 Task: Disable the option Use location data.
Action: Mouse moved to (638, 85)
Screenshot: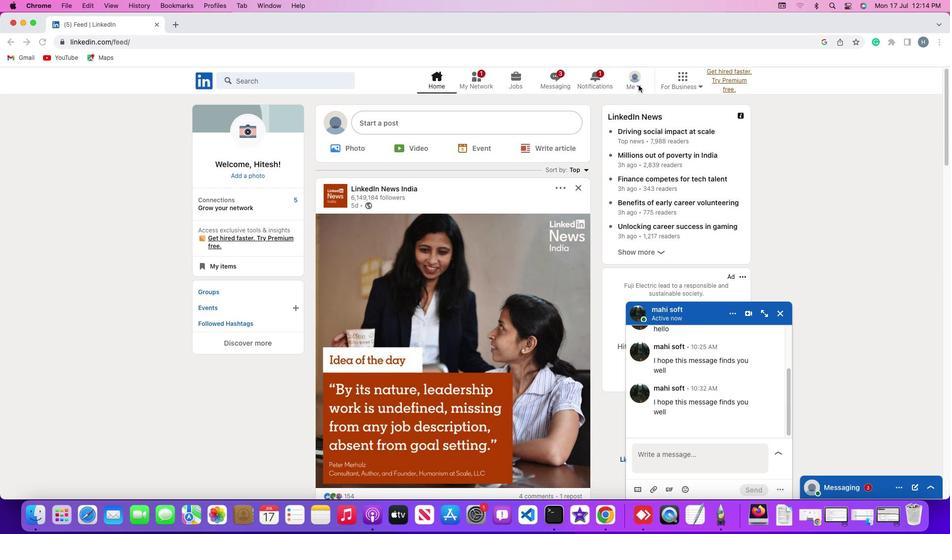 
Action: Mouse pressed left at (638, 85)
Screenshot: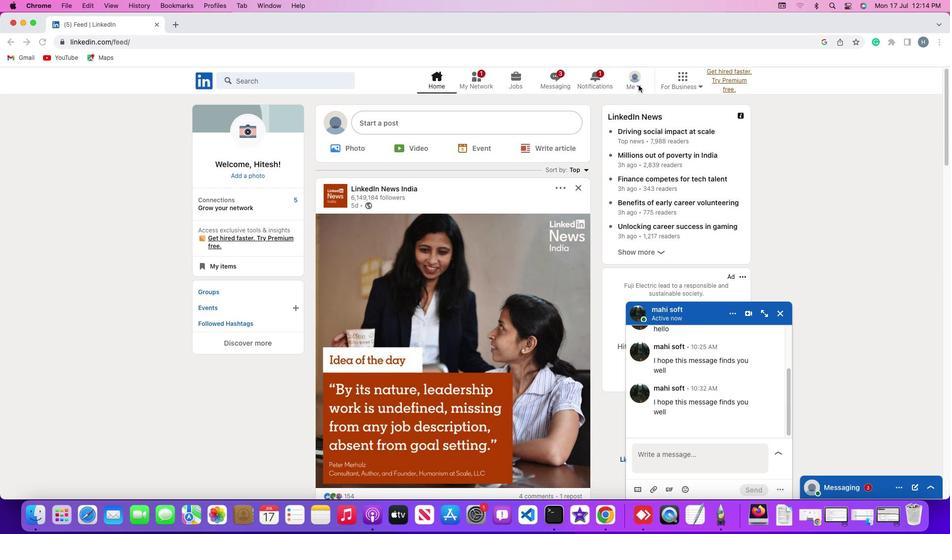 
Action: Mouse moved to (638, 85)
Screenshot: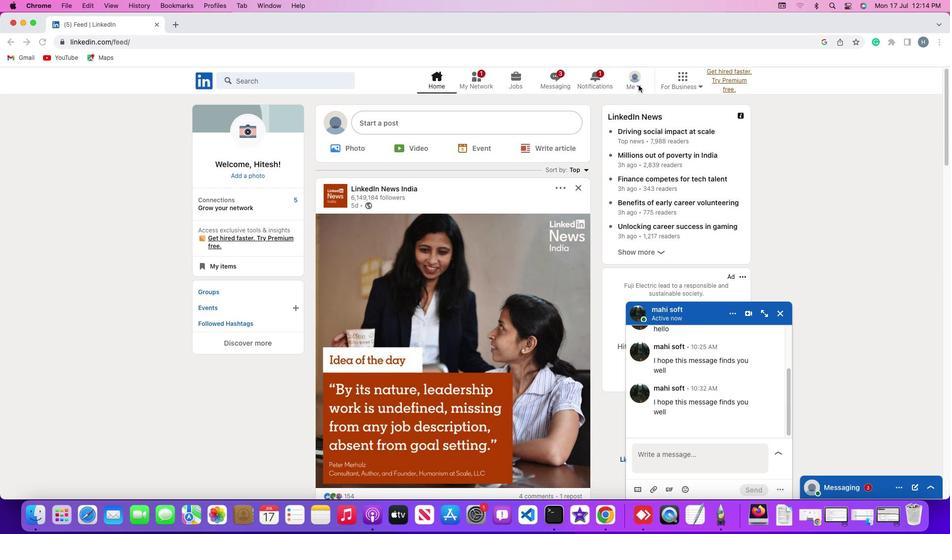 
Action: Mouse pressed left at (638, 85)
Screenshot: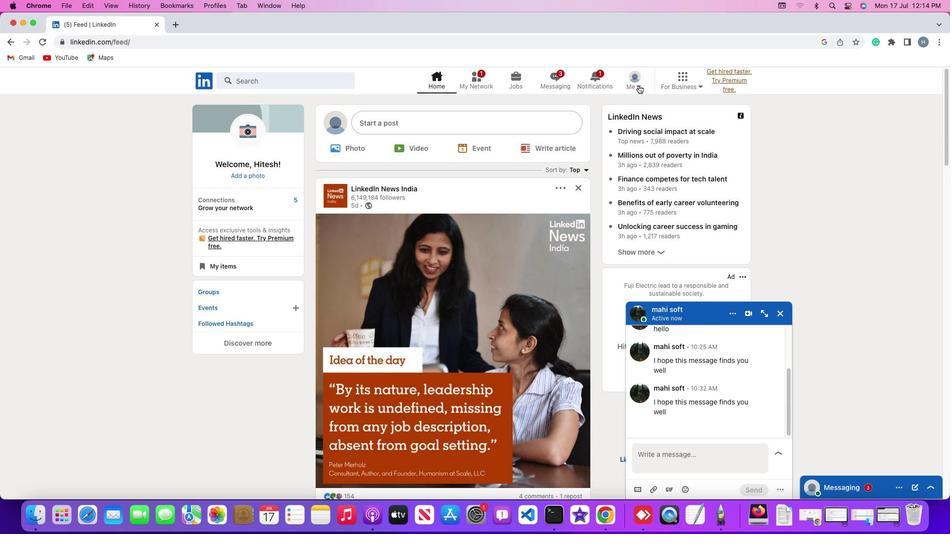 
Action: Mouse pressed left at (638, 85)
Screenshot: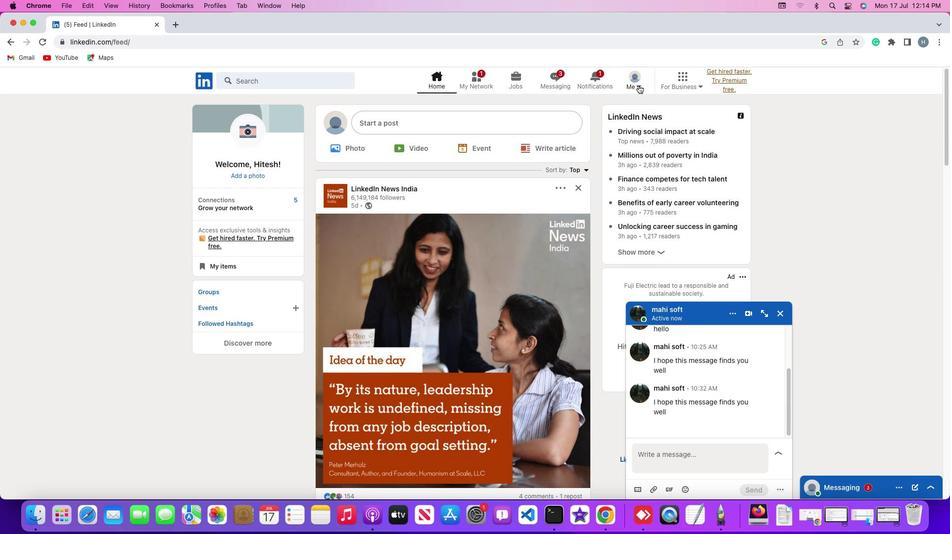 
Action: Mouse moved to (570, 189)
Screenshot: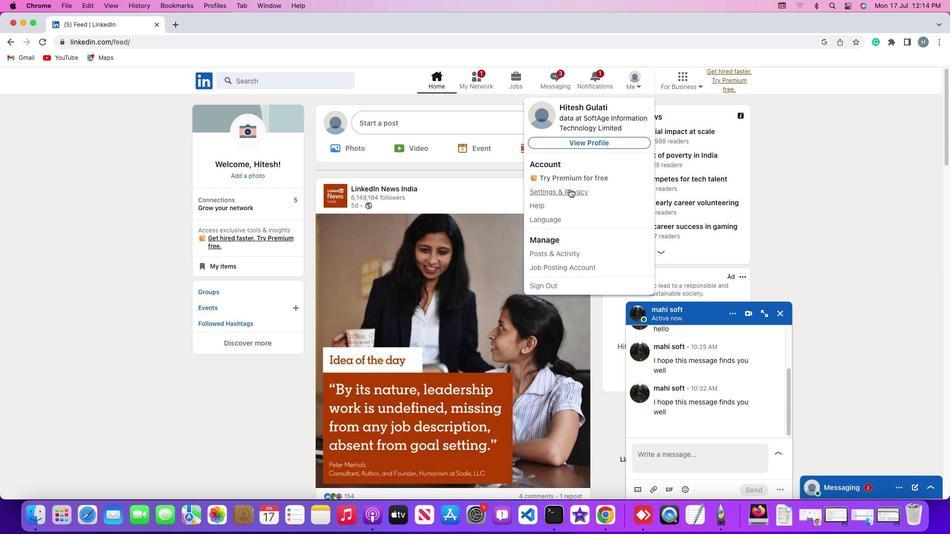 
Action: Mouse pressed left at (570, 189)
Screenshot: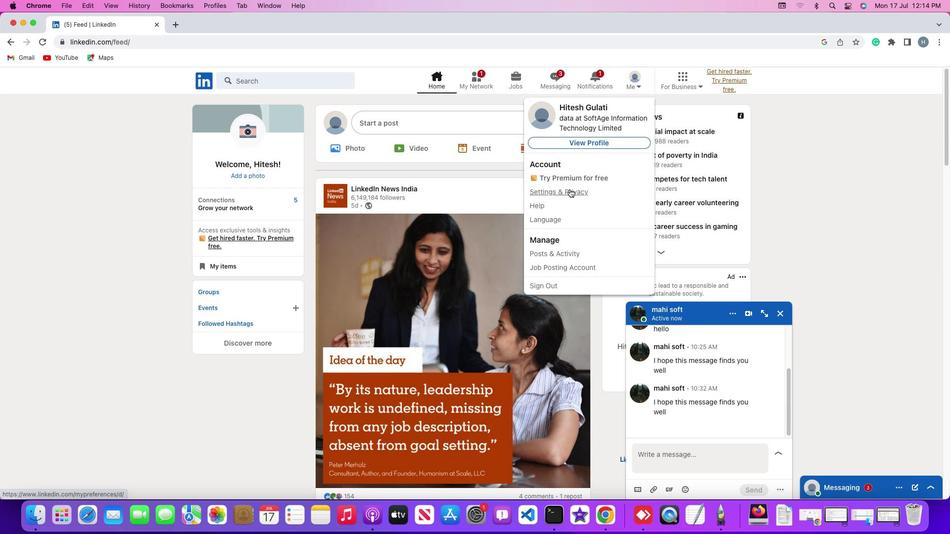 
Action: Mouse moved to (83, 295)
Screenshot: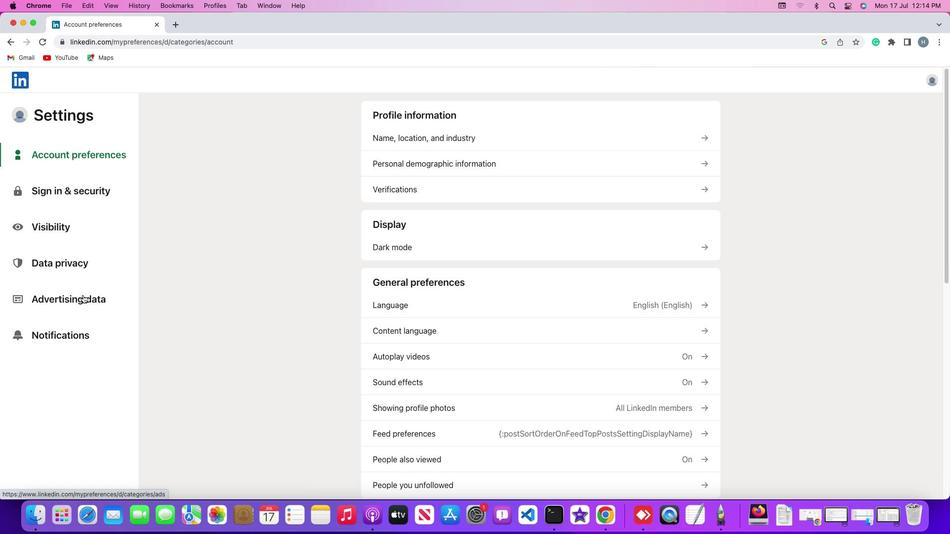 
Action: Mouse pressed left at (83, 295)
Screenshot: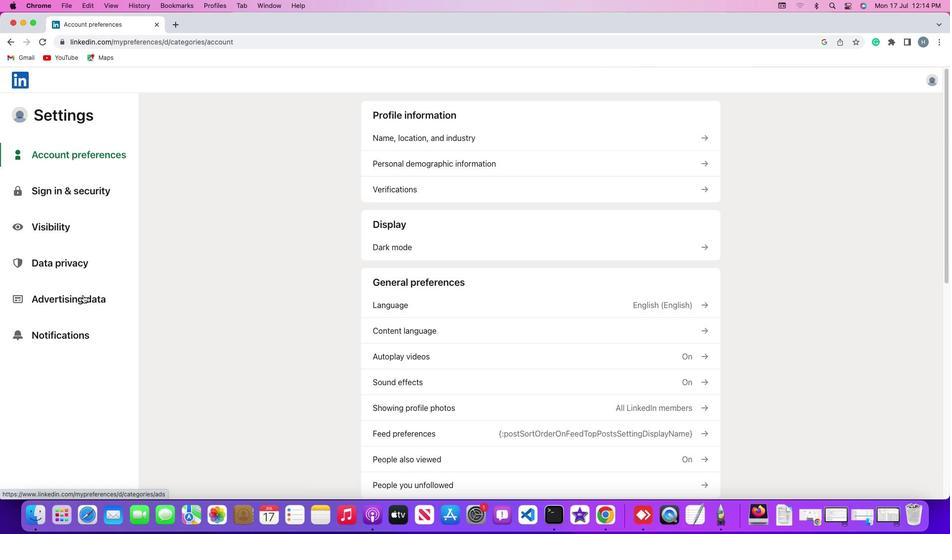 
Action: Mouse moved to (83, 295)
Screenshot: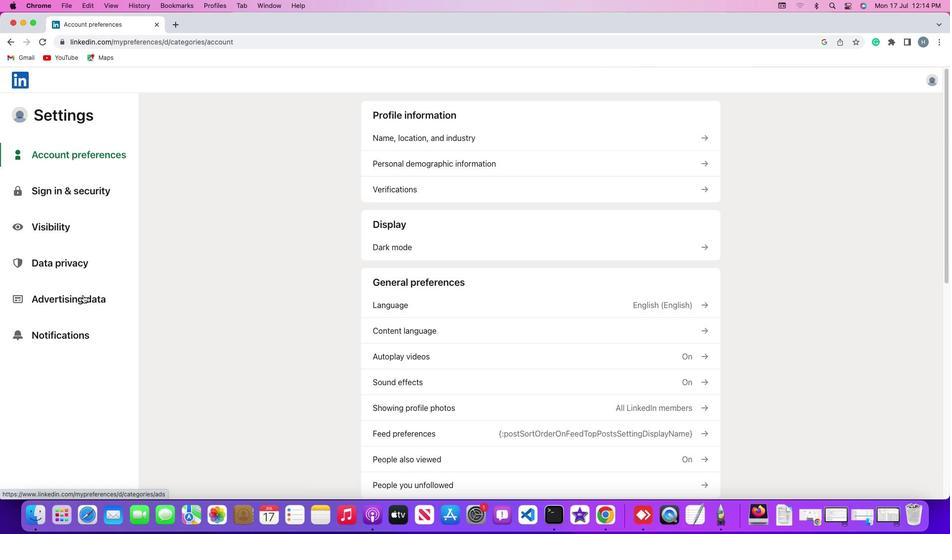 
Action: Mouse pressed left at (83, 295)
Screenshot: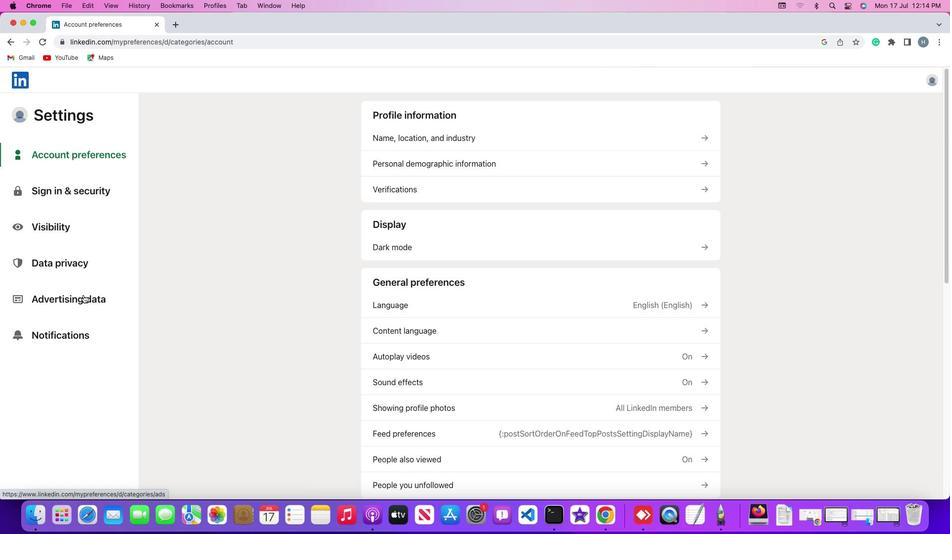 
Action: Mouse moved to (578, 247)
Screenshot: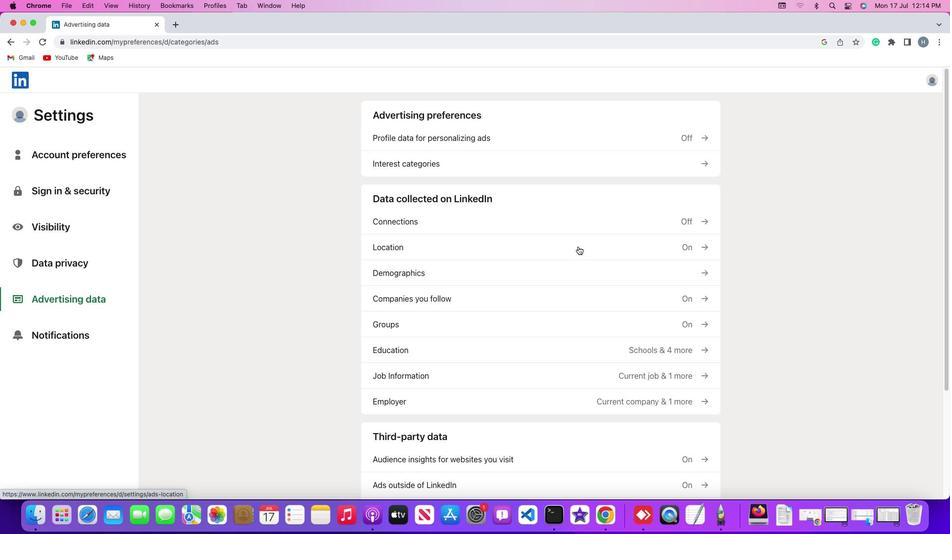 
Action: Mouse pressed left at (578, 247)
Screenshot: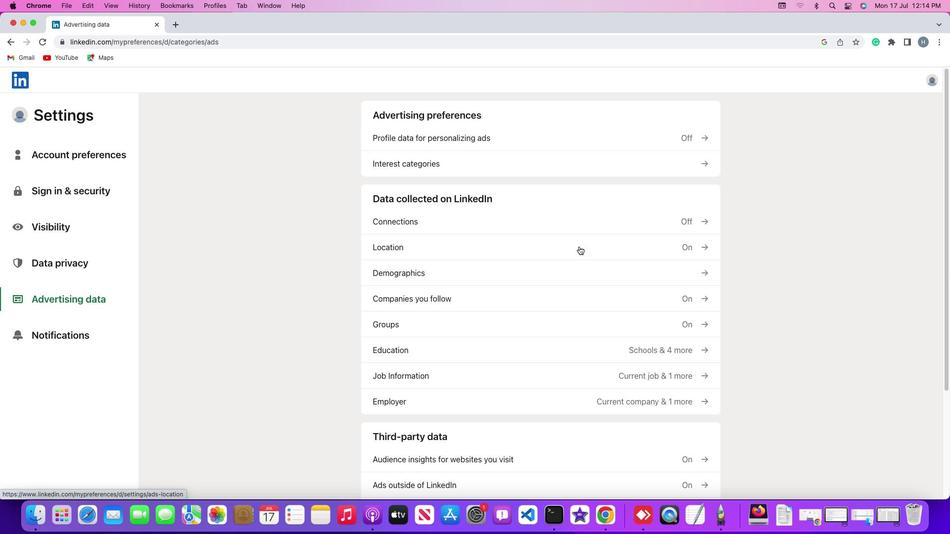 
Action: Mouse moved to (706, 175)
Screenshot: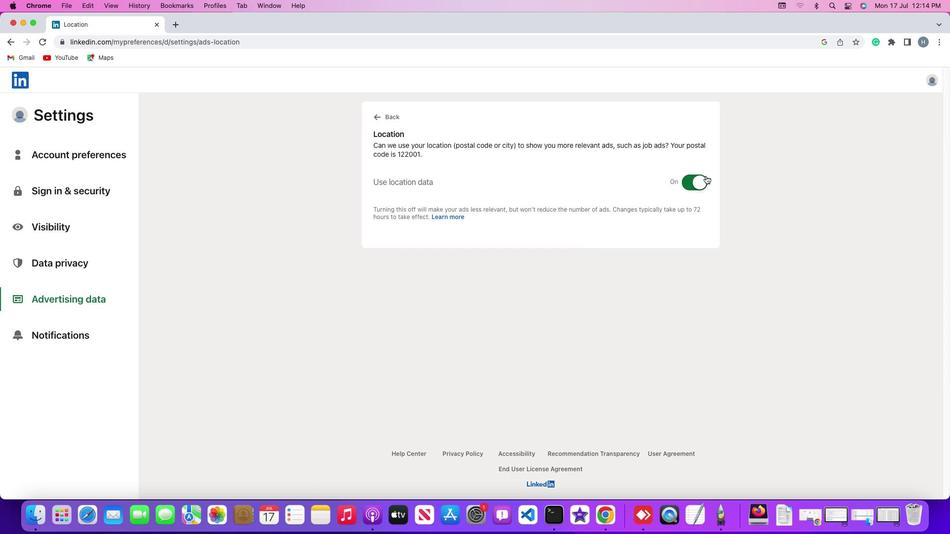 
Action: Mouse pressed left at (706, 175)
Screenshot: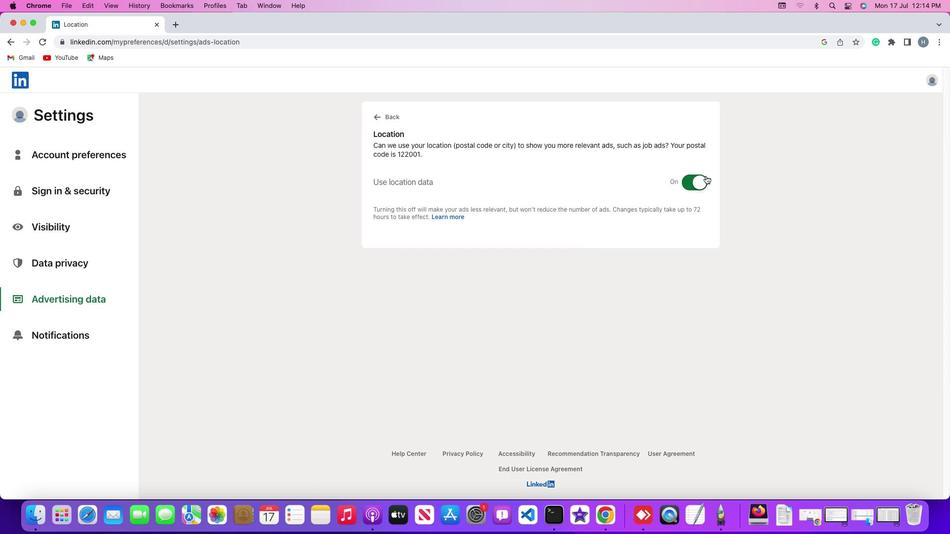 
Action: Mouse moved to (722, 240)
Screenshot: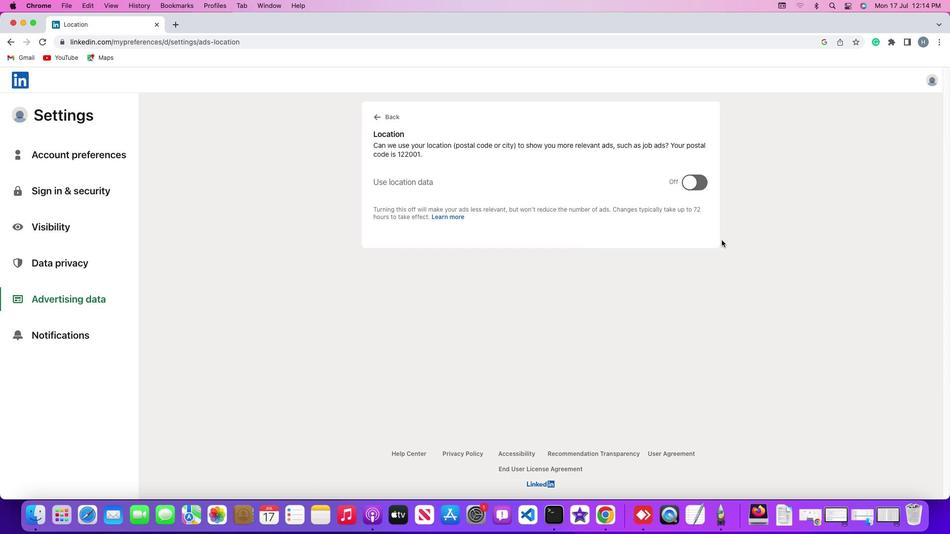 
